 Task: Set the video snapshot format to PNG.
Action: Mouse moved to (112, 12)
Screenshot: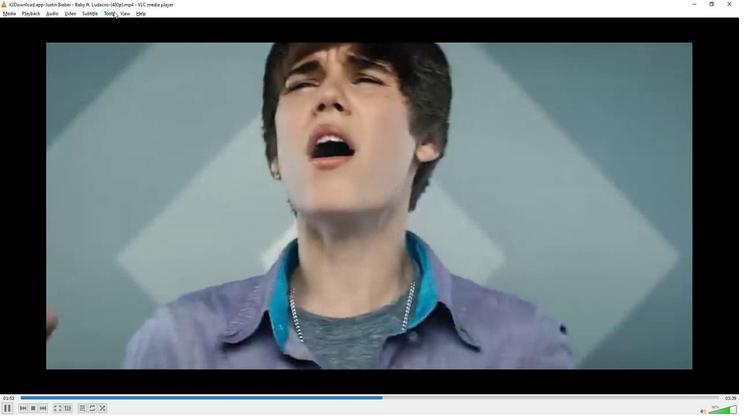 
Action: Mouse pressed left at (112, 12)
Screenshot: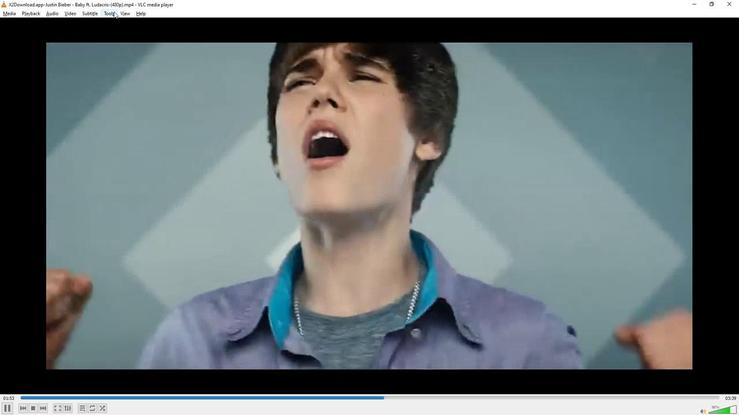 
Action: Mouse moved to (126, 104)
Screenshot: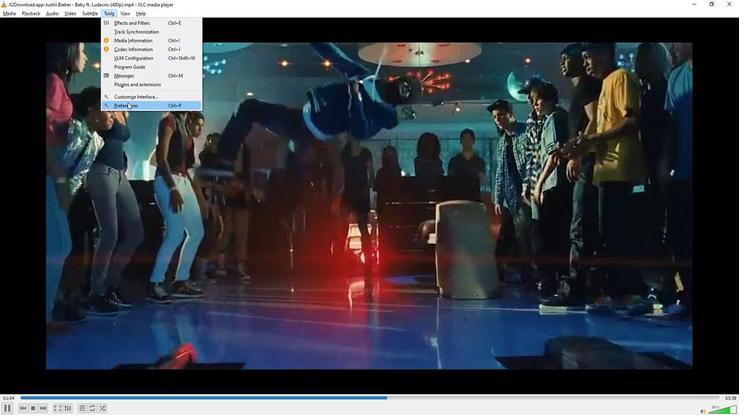 
Action: Mouse pressed left at (126, 104)
Screenshot: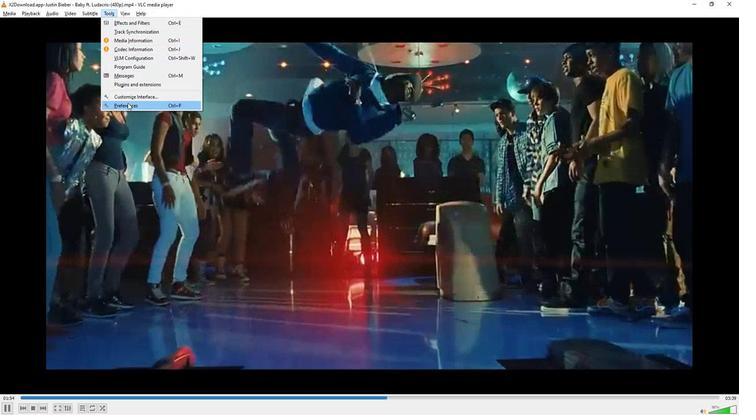 
Action: Mouse moved to (129, 320)
Screenshot: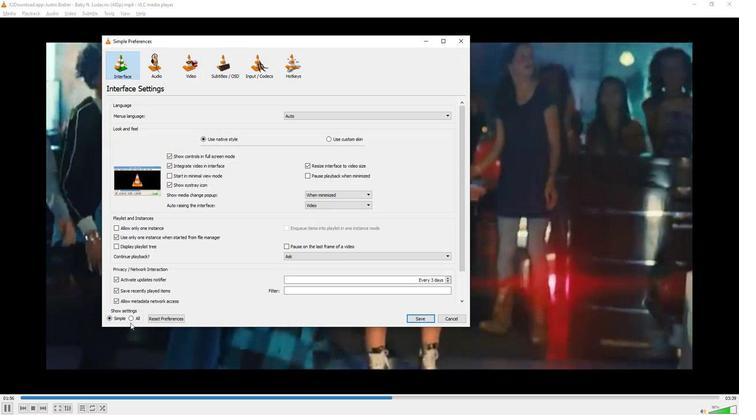 
Action: Mouse pressed left at (129, 320)
Screenshot: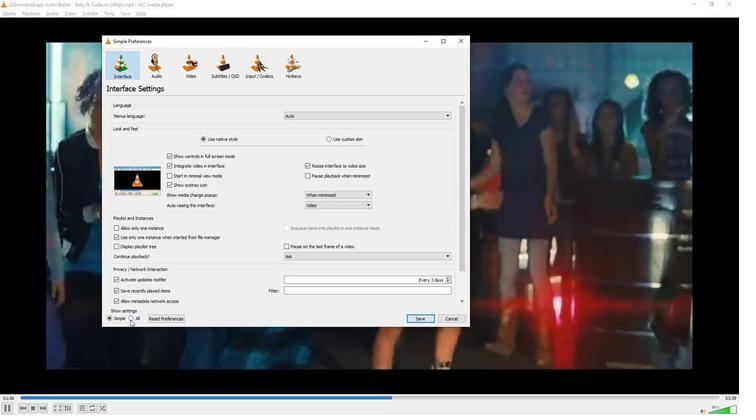 
Action: Mouse moved to (136, 252)
Screenshot: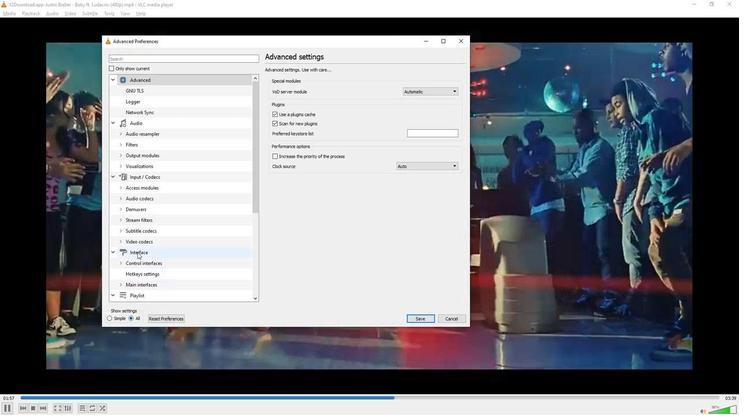 
Action: Mouse scrolled (136, 252) with delta (0, 0)
Screenshot: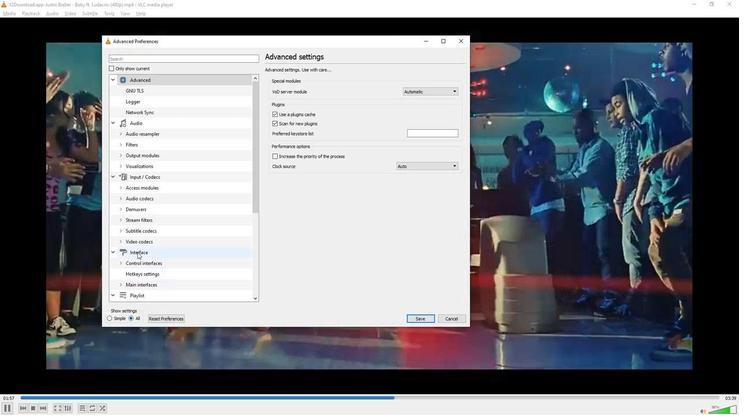 
Action: Mouse scrolled (136, 252) with delta (0, 0)
Screenshot: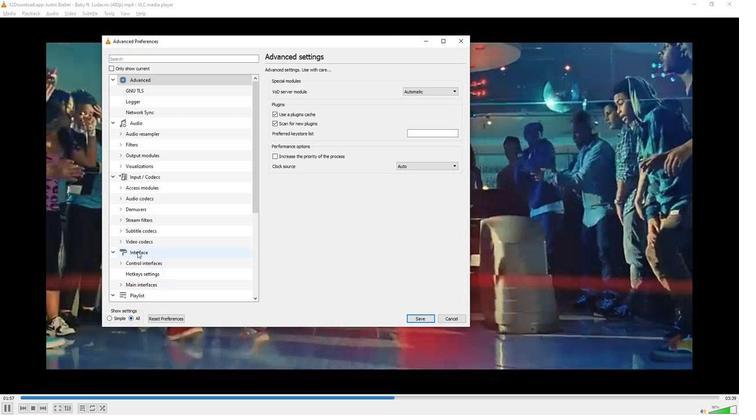 
Action: Mouse scrolled (136, 252) with delta (0, 0)
Screenshot: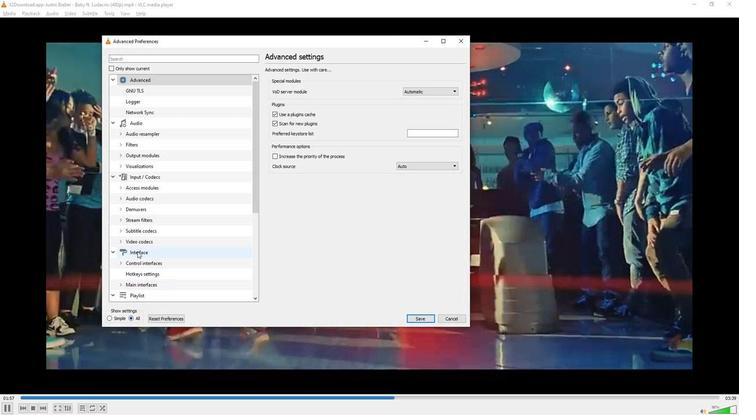 
Action: Mouse scrolled (136, 252) with delta (0, 0)
Screenshot: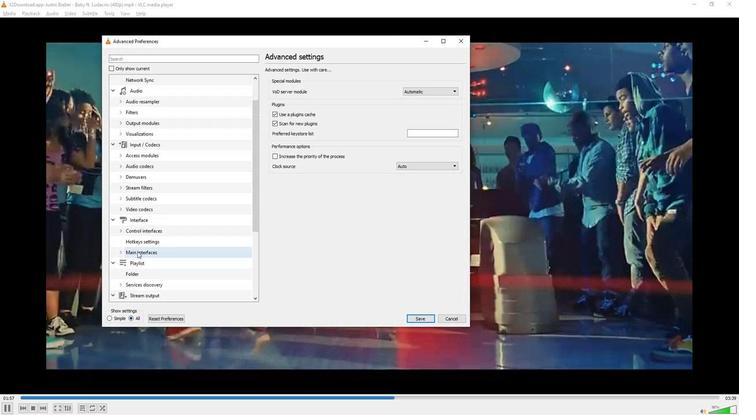 
Action: Mouse scrolled (136, 252) with delta (0, 0)
Screenshot: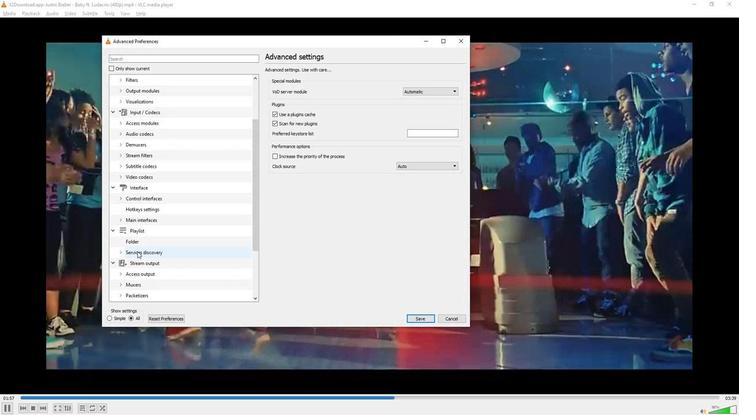 
Action: Mouse scrolled (136, 252) with delta (0, 0)
Screenshot: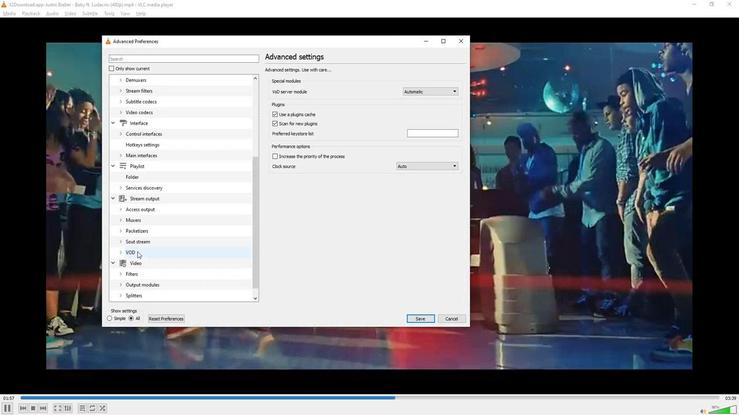 
Action: Mouse scrolled (136, 252) with delta (0, 0)
Screenshot: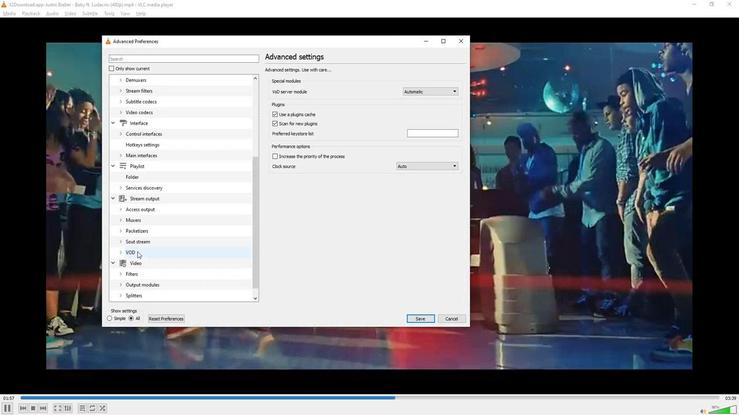 
Action: Mouse moved to (134, 253)
Screenshot: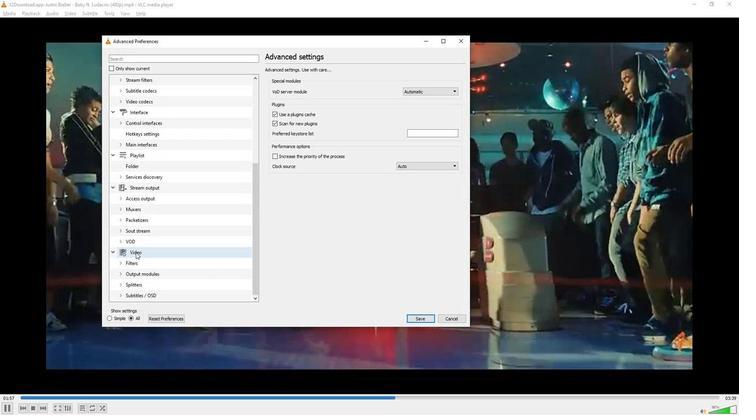 
Action: Mouse pressed left at (134, 253)
Screenshot: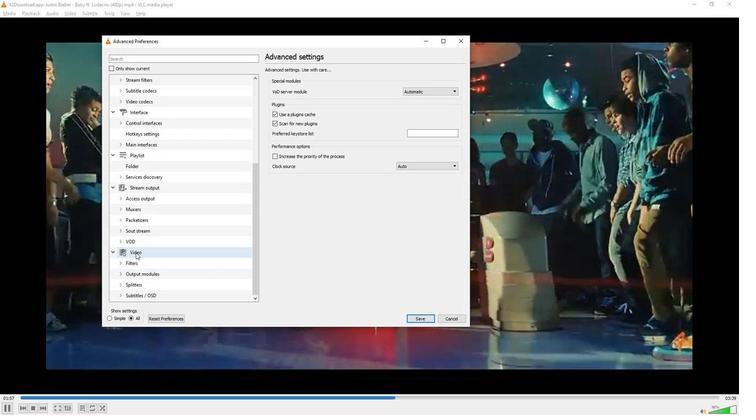 
Action: Mouse moved to (426, 263)
Screenshot: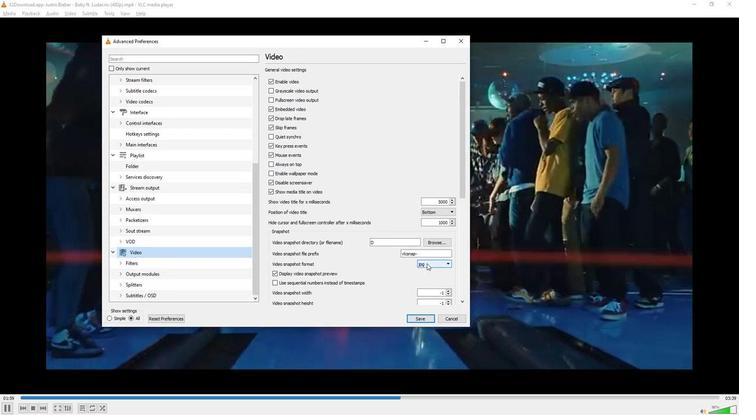 
Action: Mouse pressed left at (426, 263)
Screenshot: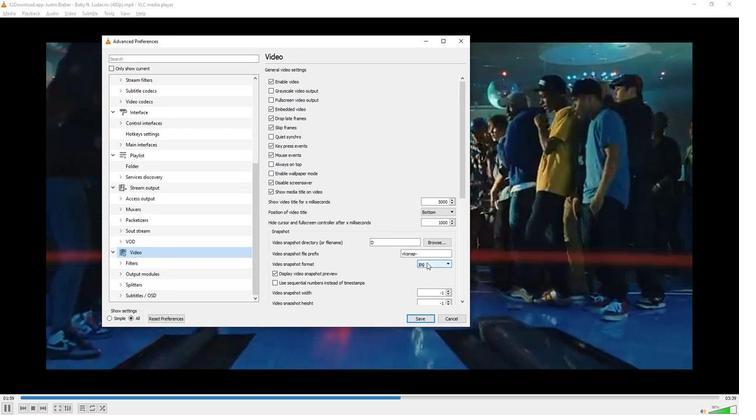 
Action: Mouse moved to (423, 269)
Screenshot: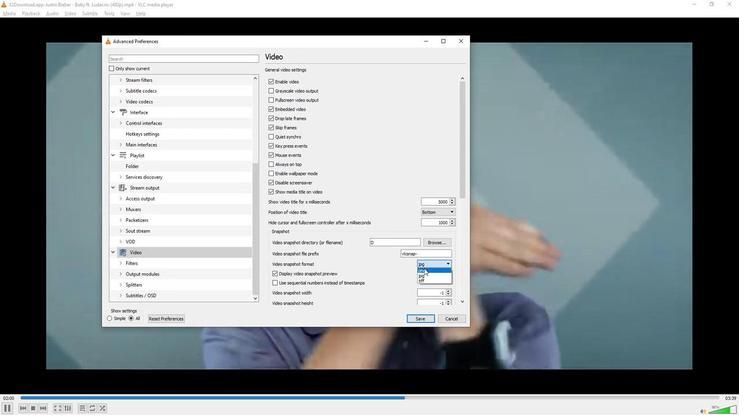 
Action: Mouse pressed left at (423, 269)
Screenshot: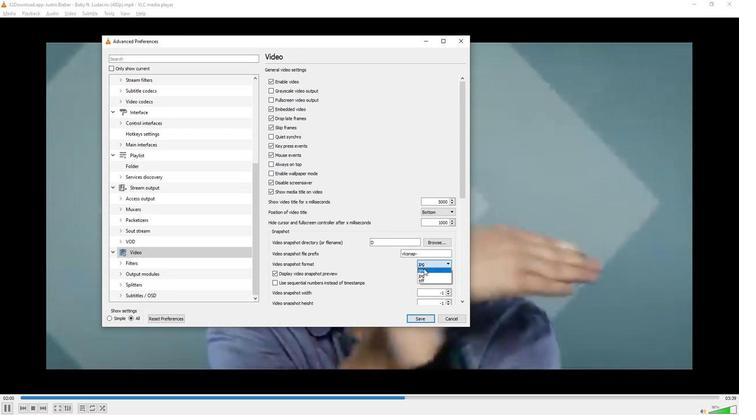 
Action: Mouse moved to (356, 269)
Screenshot: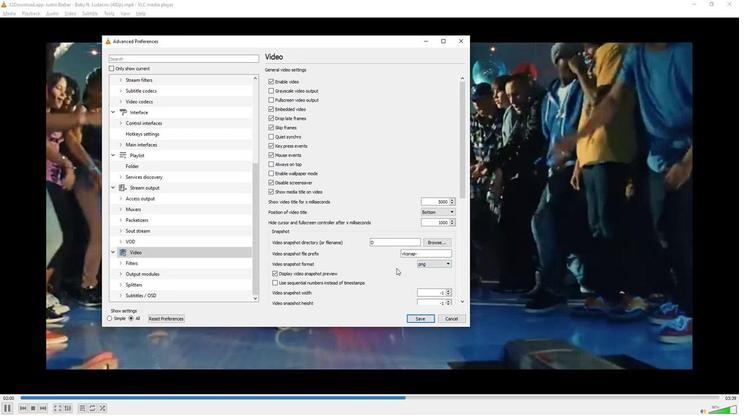 
